 Task: Flip layout.
Action: Mouse moved to (165, 7)
Screenshot: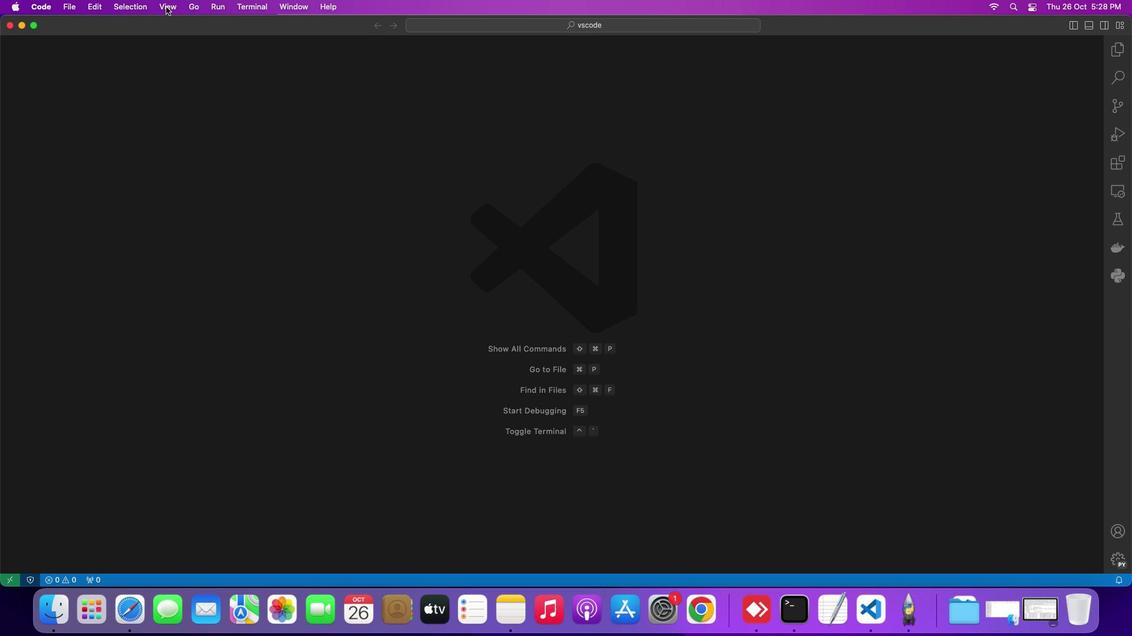 
Action: Mouse pressed left at (165, 7)
Screenshot: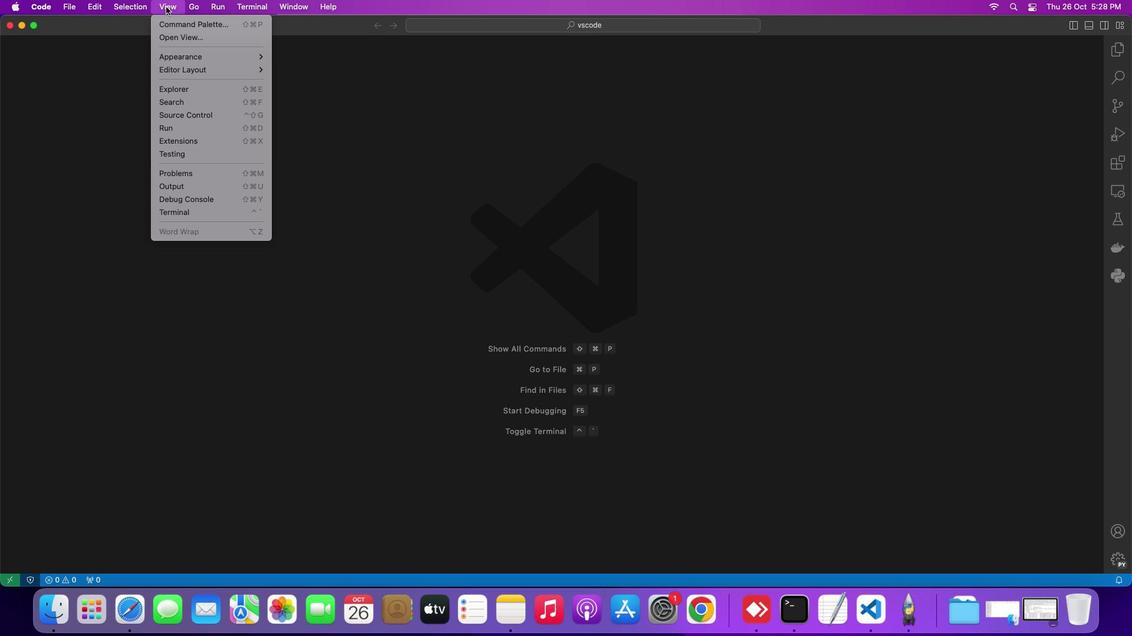 
Action: Mouse moved to (189, 66)
Screenshot: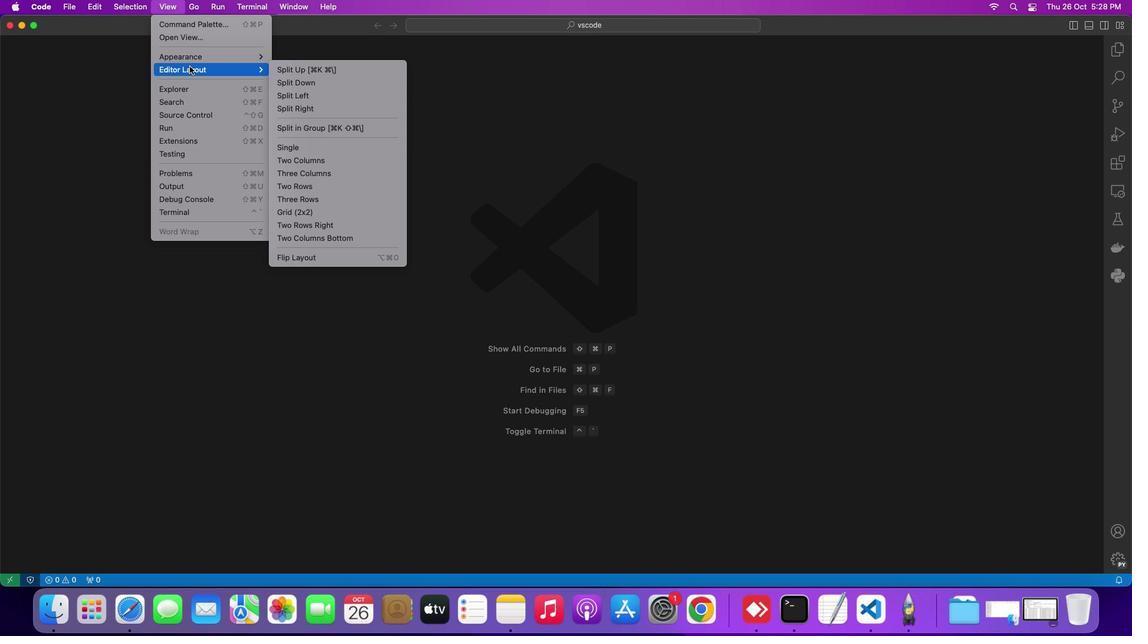 
Action: Mouse pressed left at (189, 66)
Screenshot: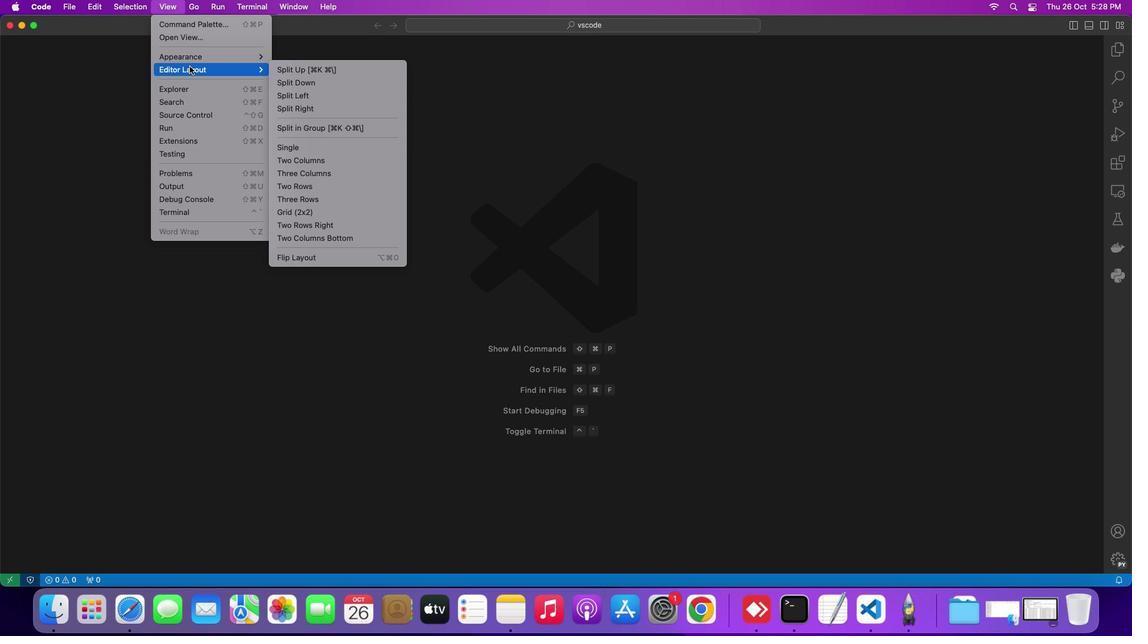 
Action: Mouse moved to (331, 255)
Screenshot: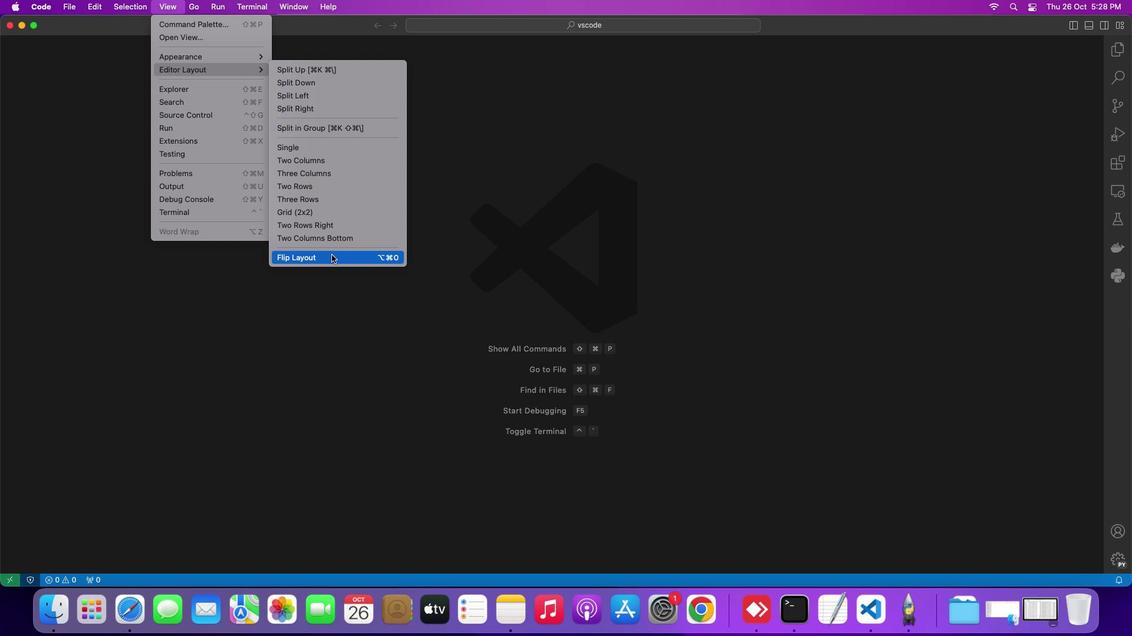 
Action: Mouse pressed left at (331, 255)
Screenshot: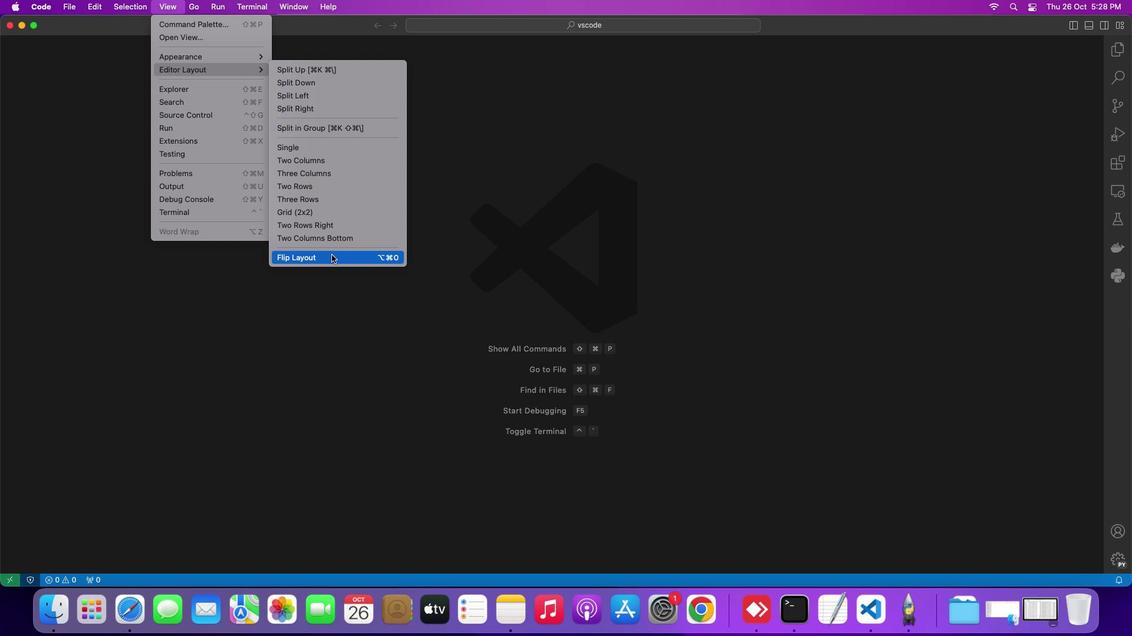 
Action: Mouse moved to (372, 254)
Screenshot: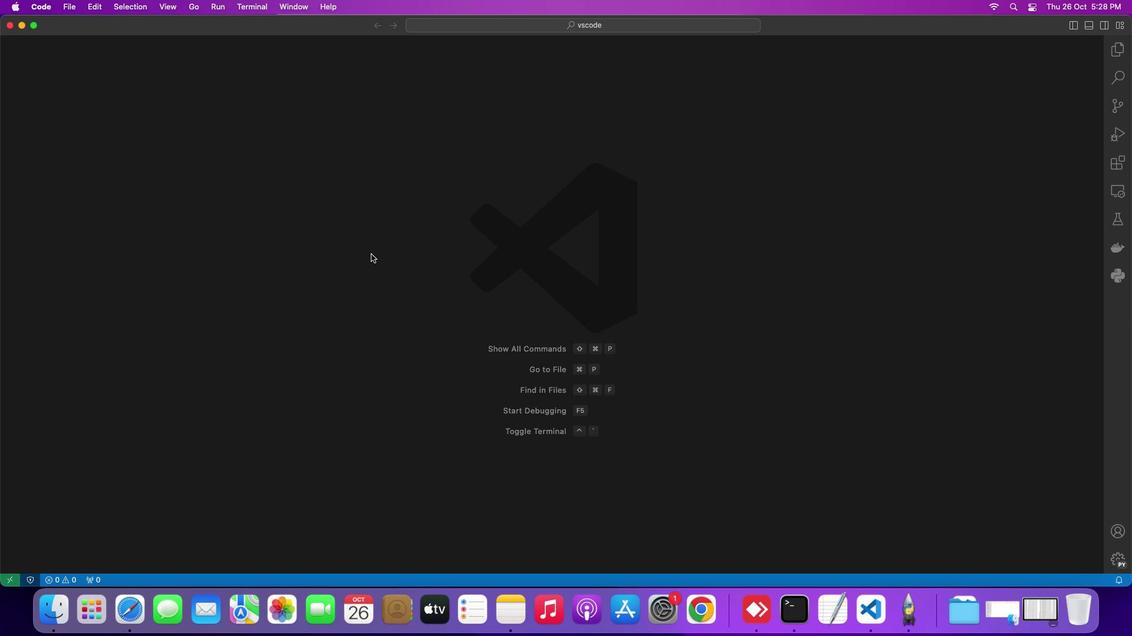 
